 Task: Set the "Night Shift Hours" as default.
Action: Mouse moved to (986, 72)
Screenshot: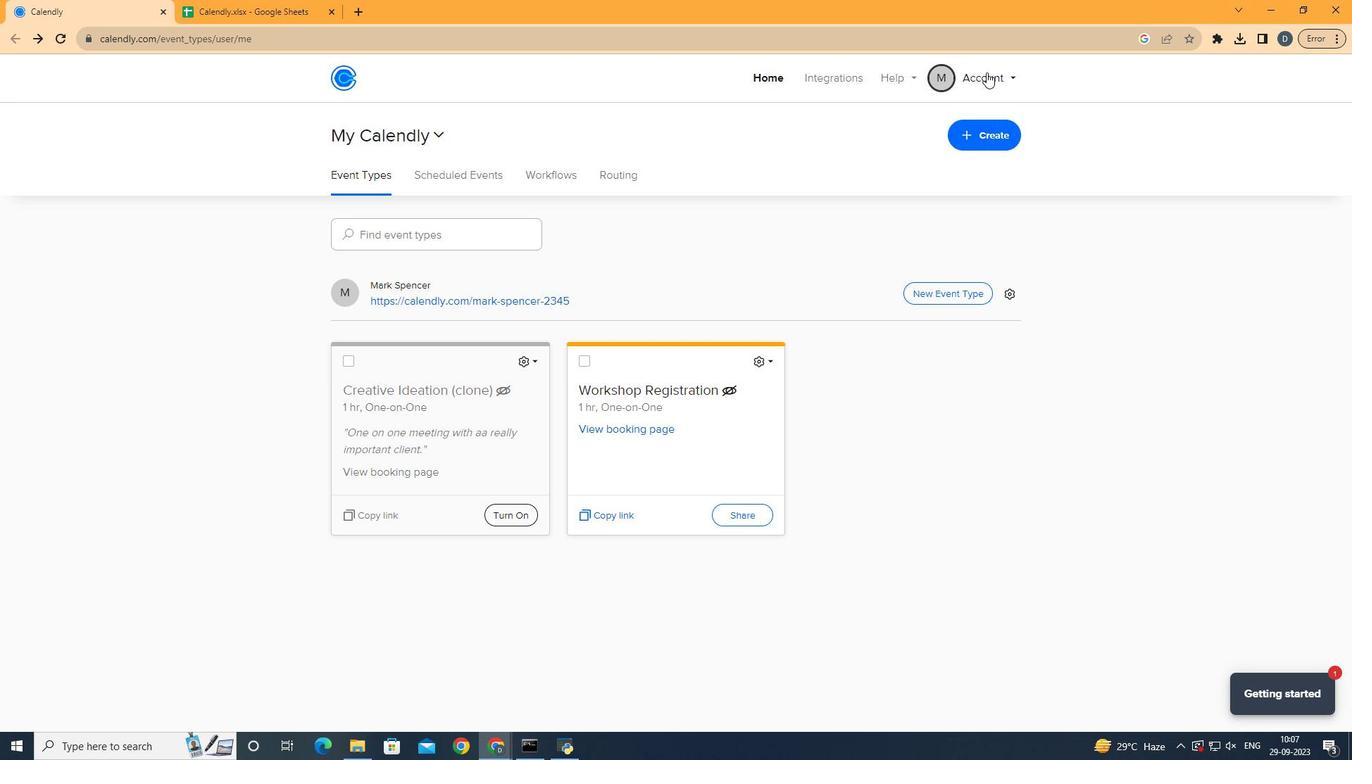 
Action: Mouse pressed left at (986, 72)
Screenshot: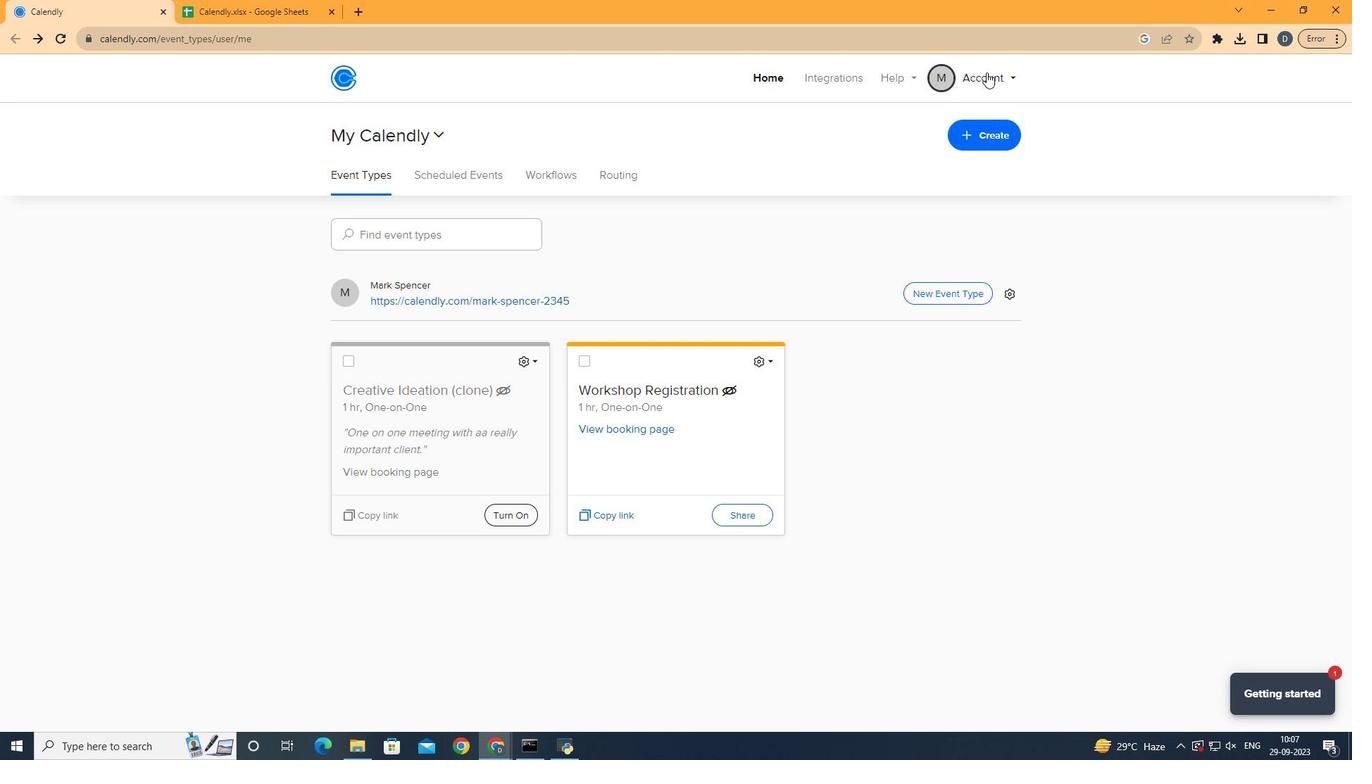 
Action: Mouse moved to (934, 149)
Screenshot: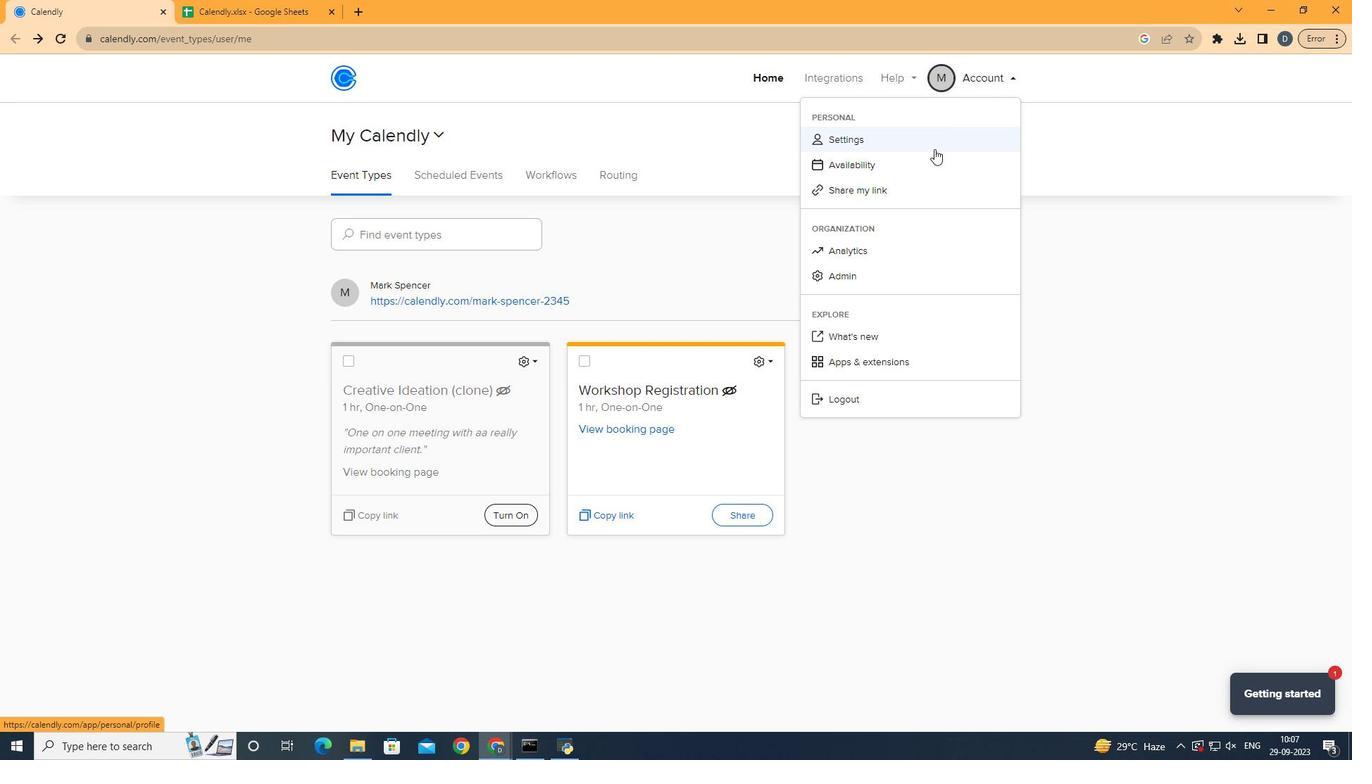 
Action: Mouse pressed left at (934, 149)
Screenshot: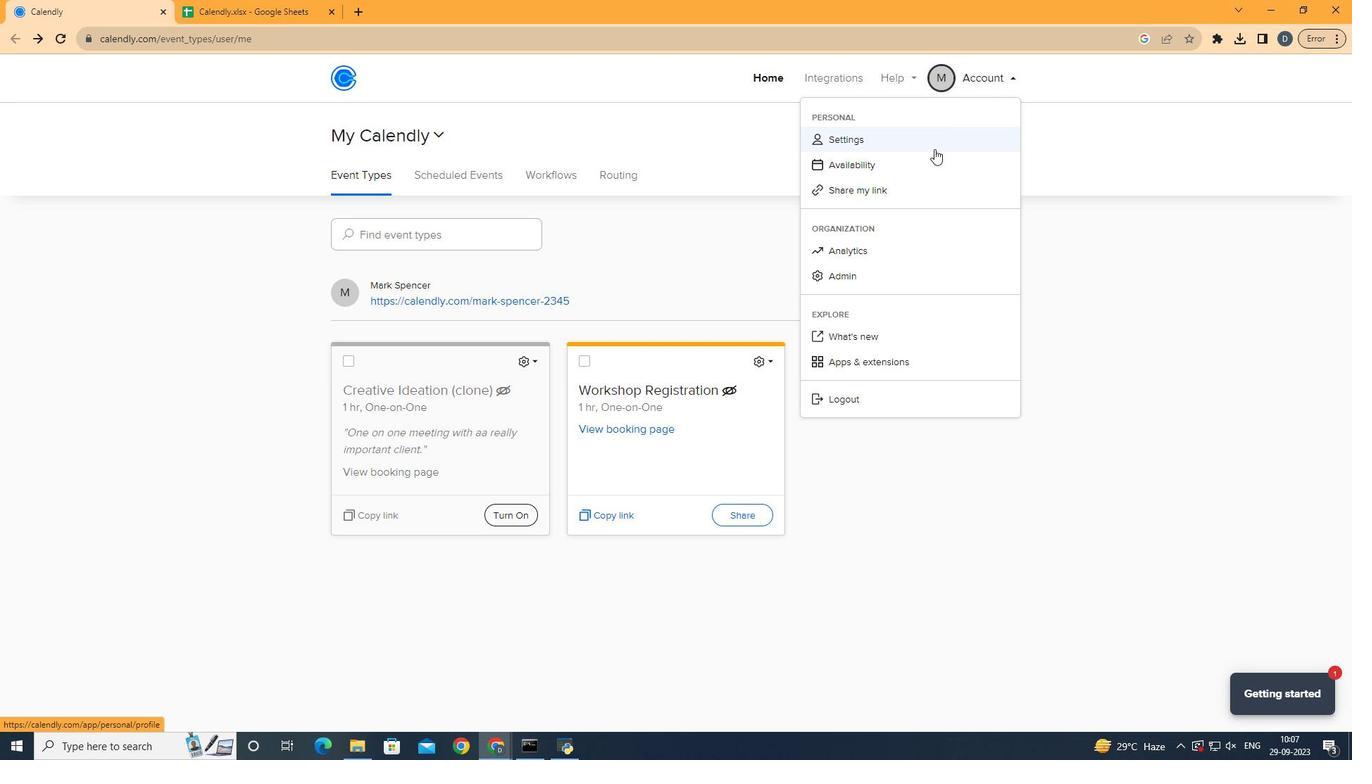 
Action: Mouse moved to (116, 295)
Screenshot: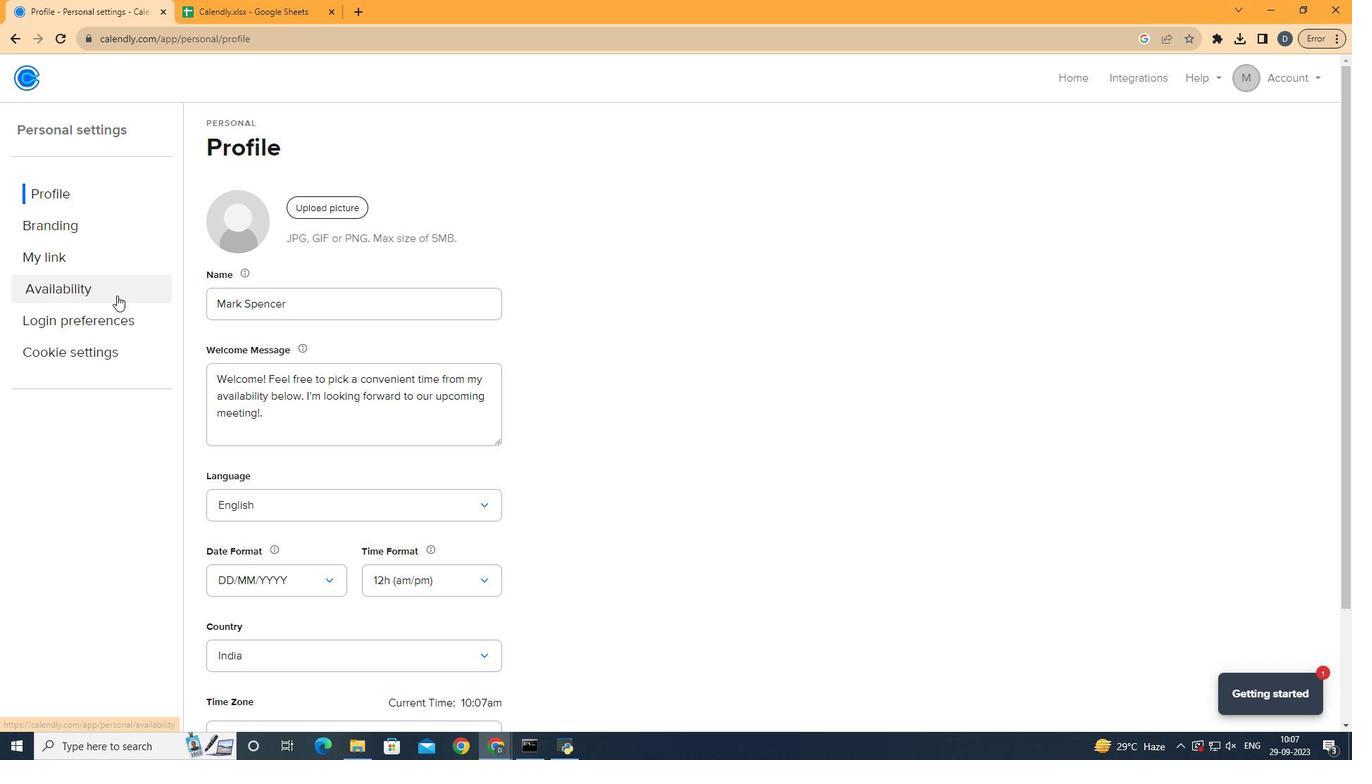 
Action: Mouse pressed left at (116, 295)
Screenshot: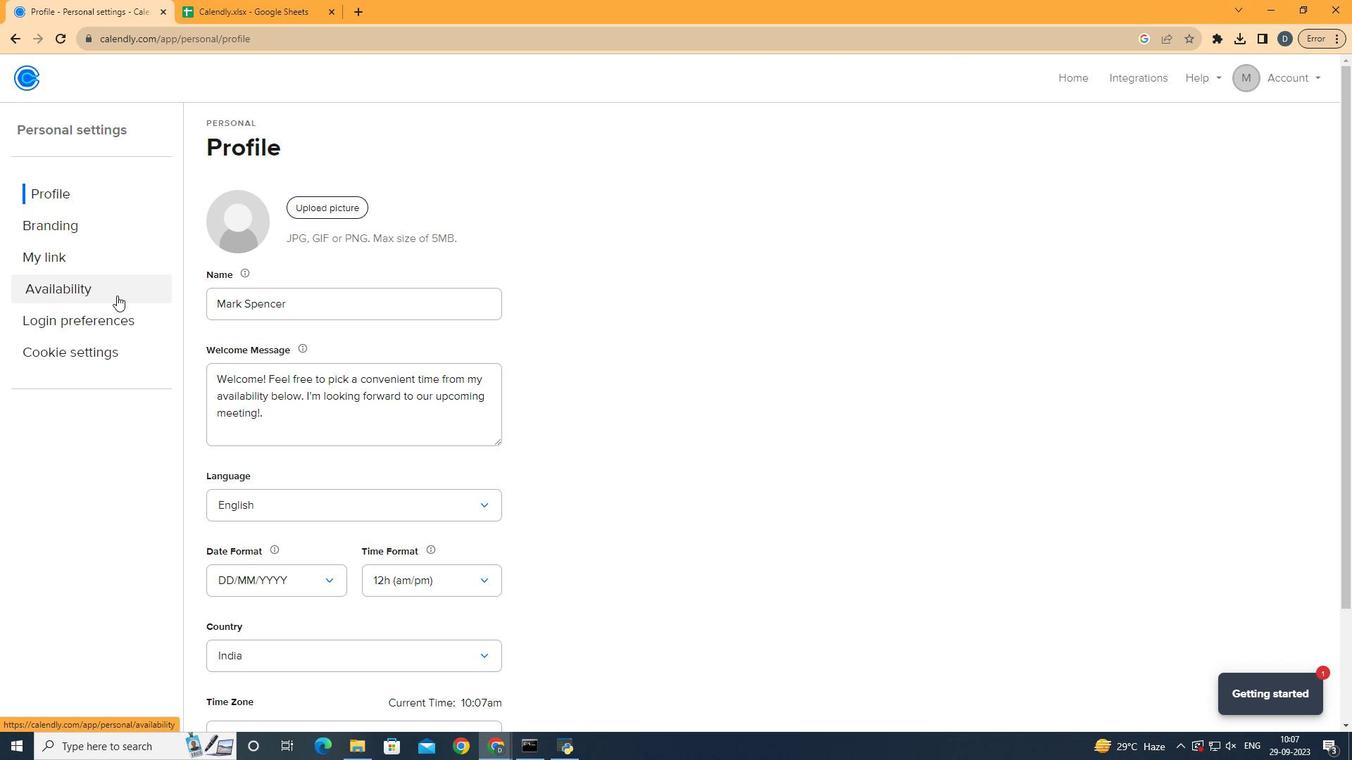 
Action: Mouse moved to (1026, 358)
Screenshot: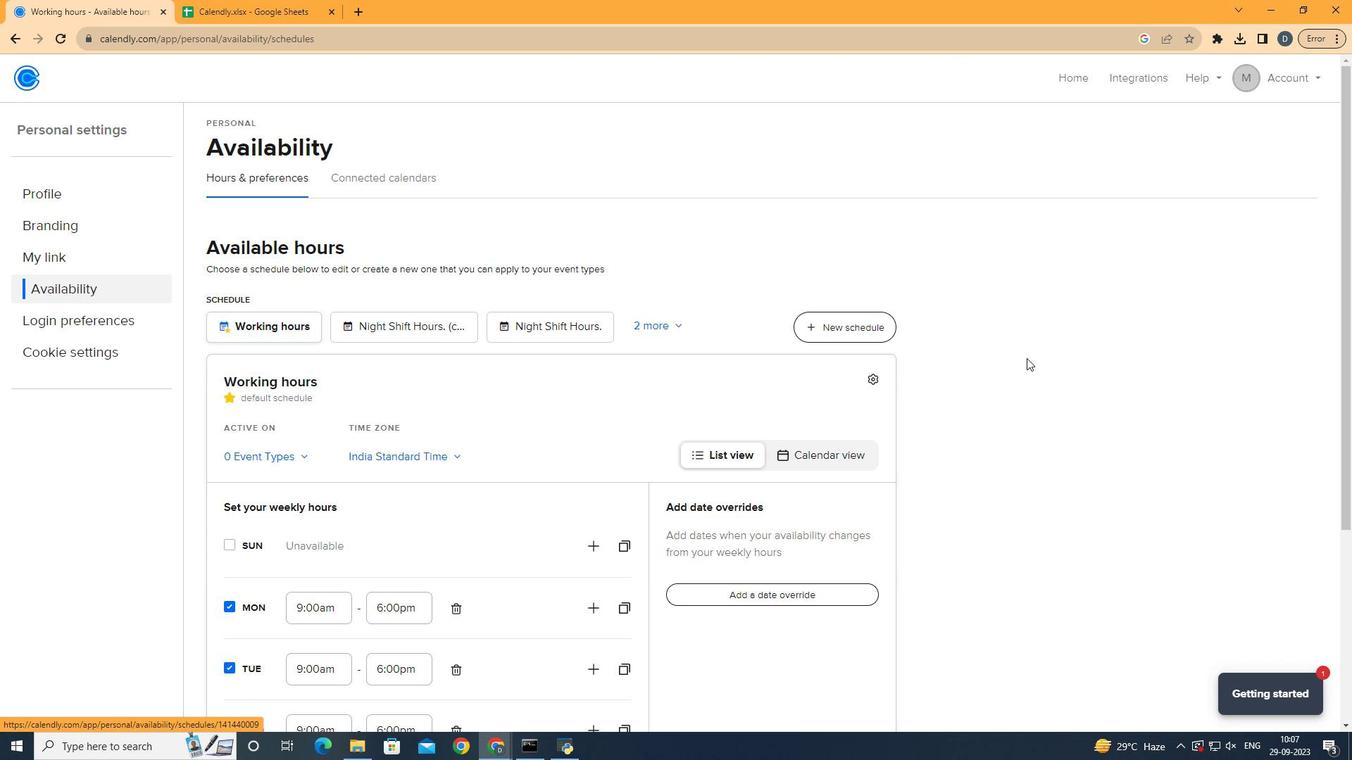 
Action: Mouse scrolled (1026, 357) with delta (0, 0)
Screenshot: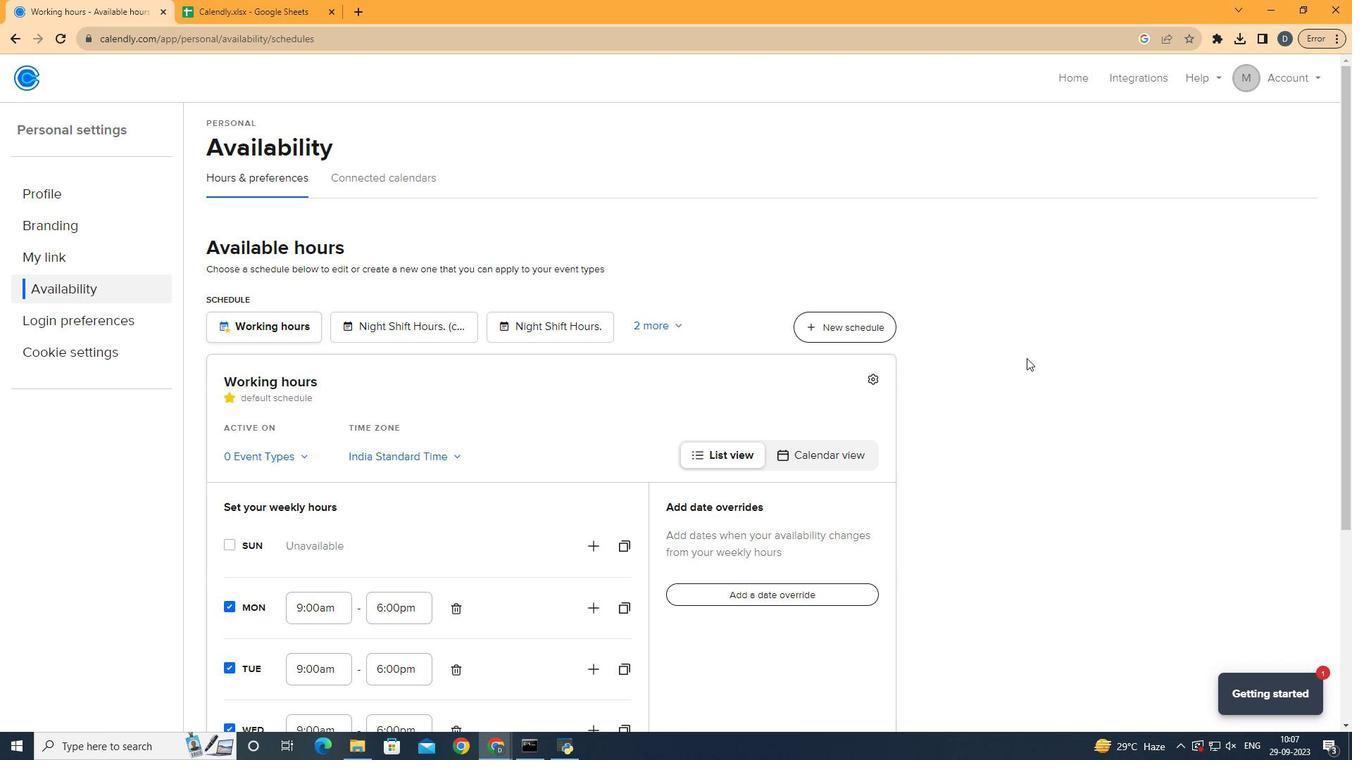 
Action: Mouse scrolled (1026, 357) with delta (0, 0)
Screenshot: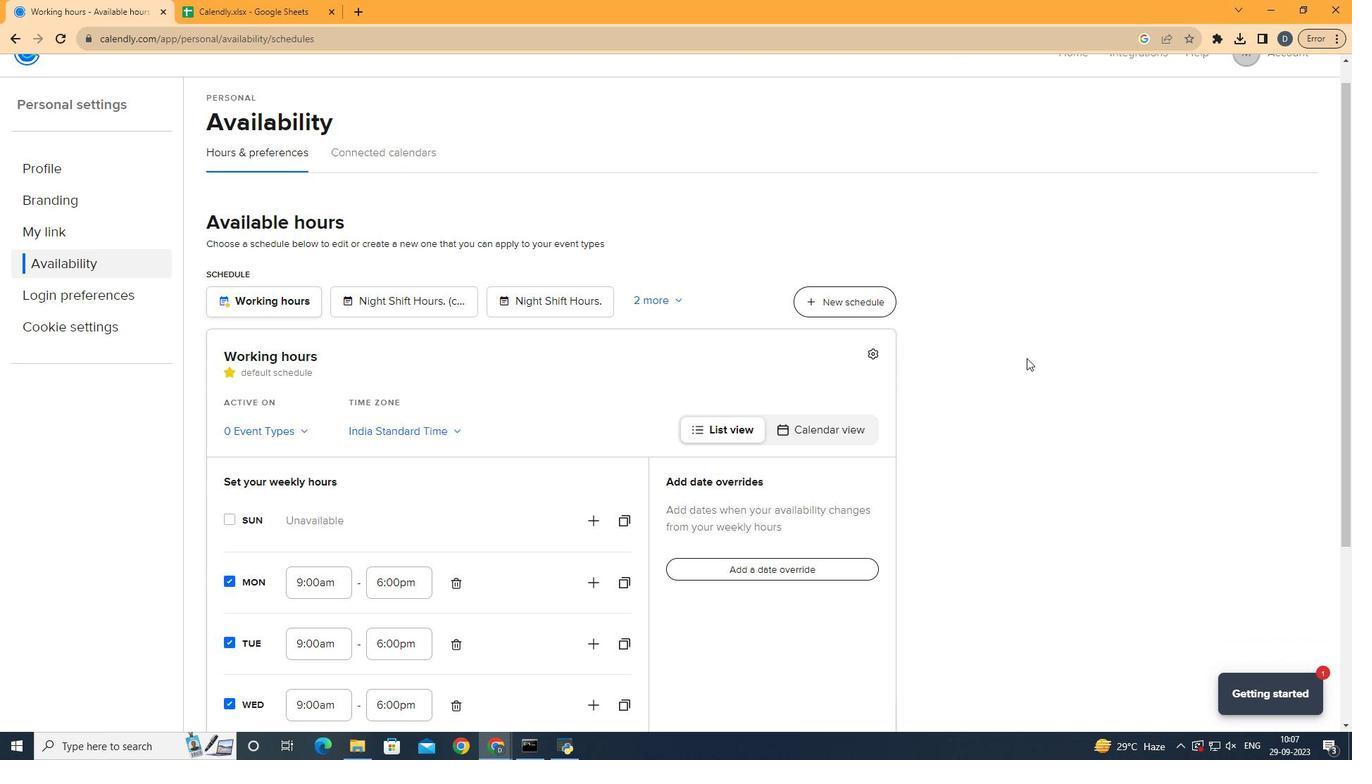 
Action: Mouse moved to (365, 188)
Screenshot: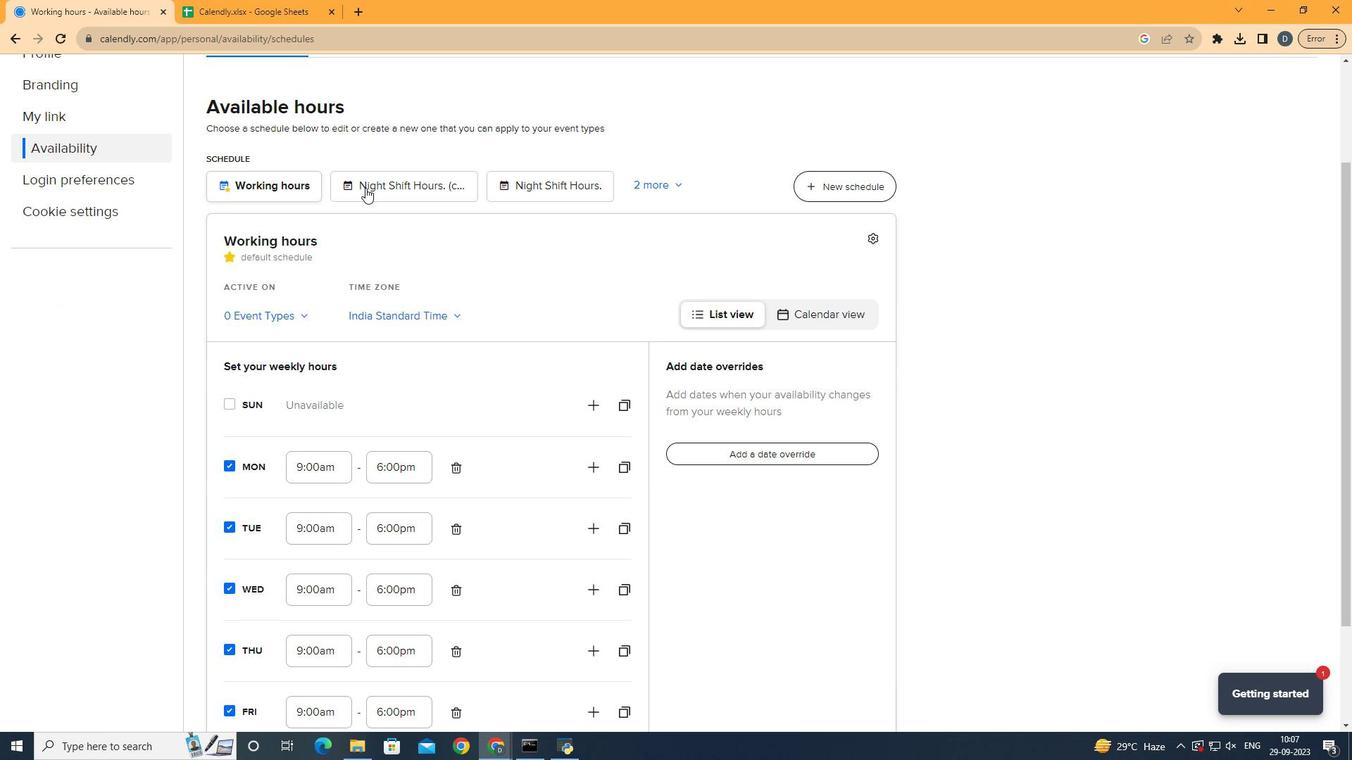 
Action: Mouse pressed left at (365, 188)
Screenshot: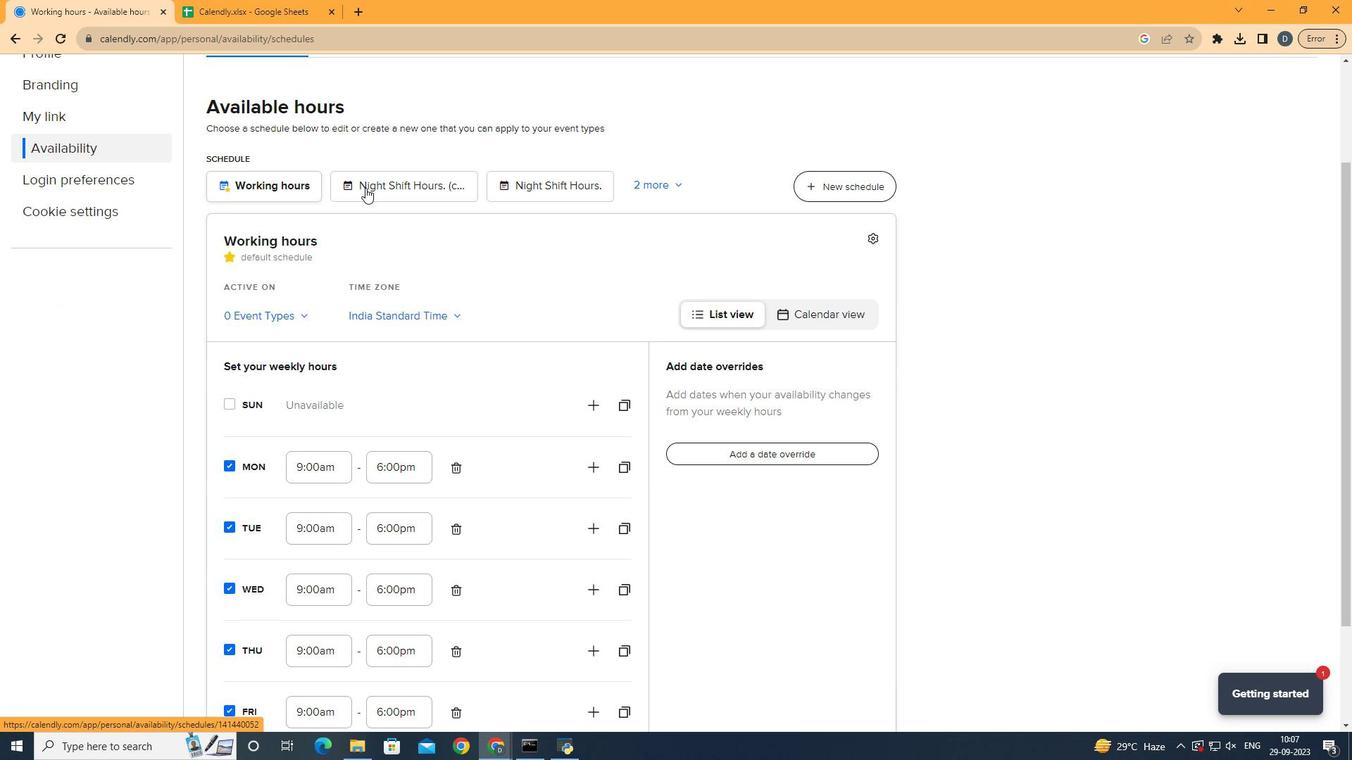 
Action: Mouse moved to (874, 243)
Screenshot: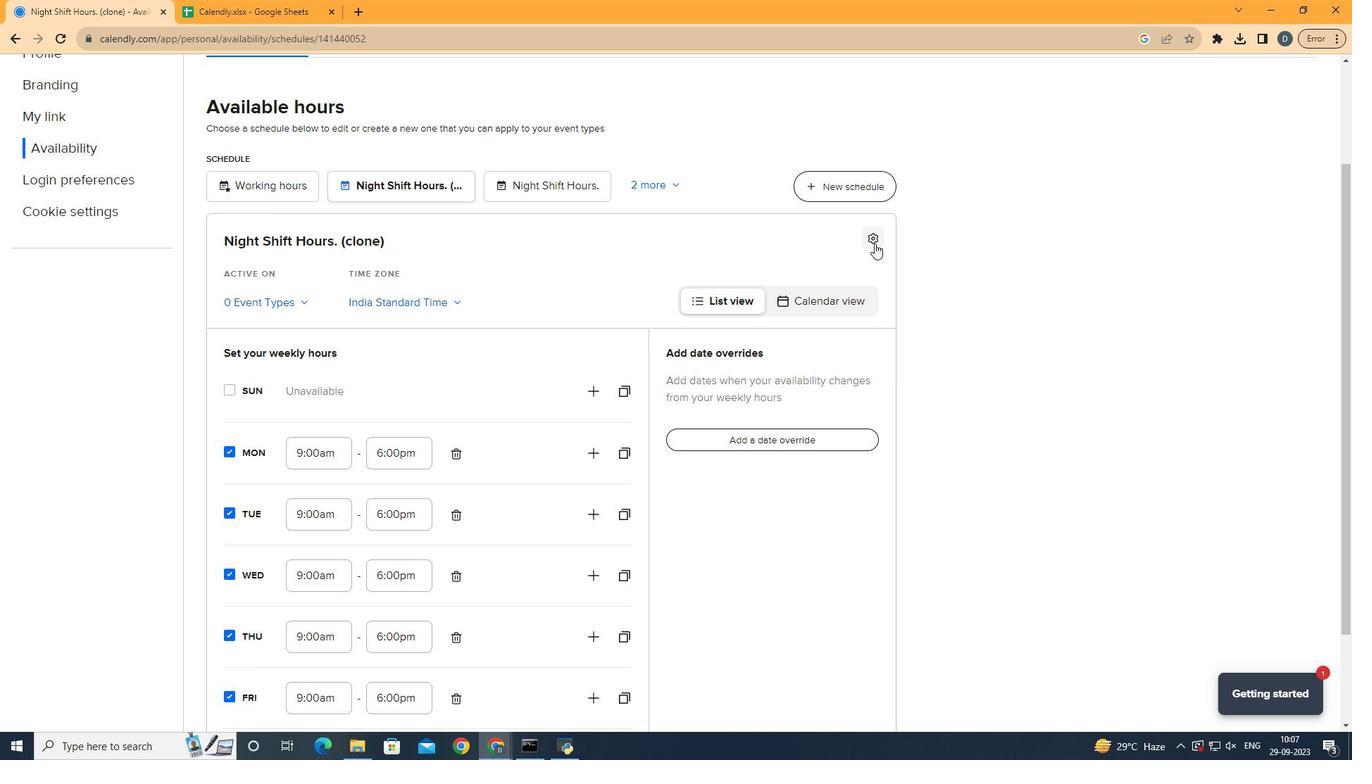 
Action: Mouse pressed left at (874, 243)
Screenshot: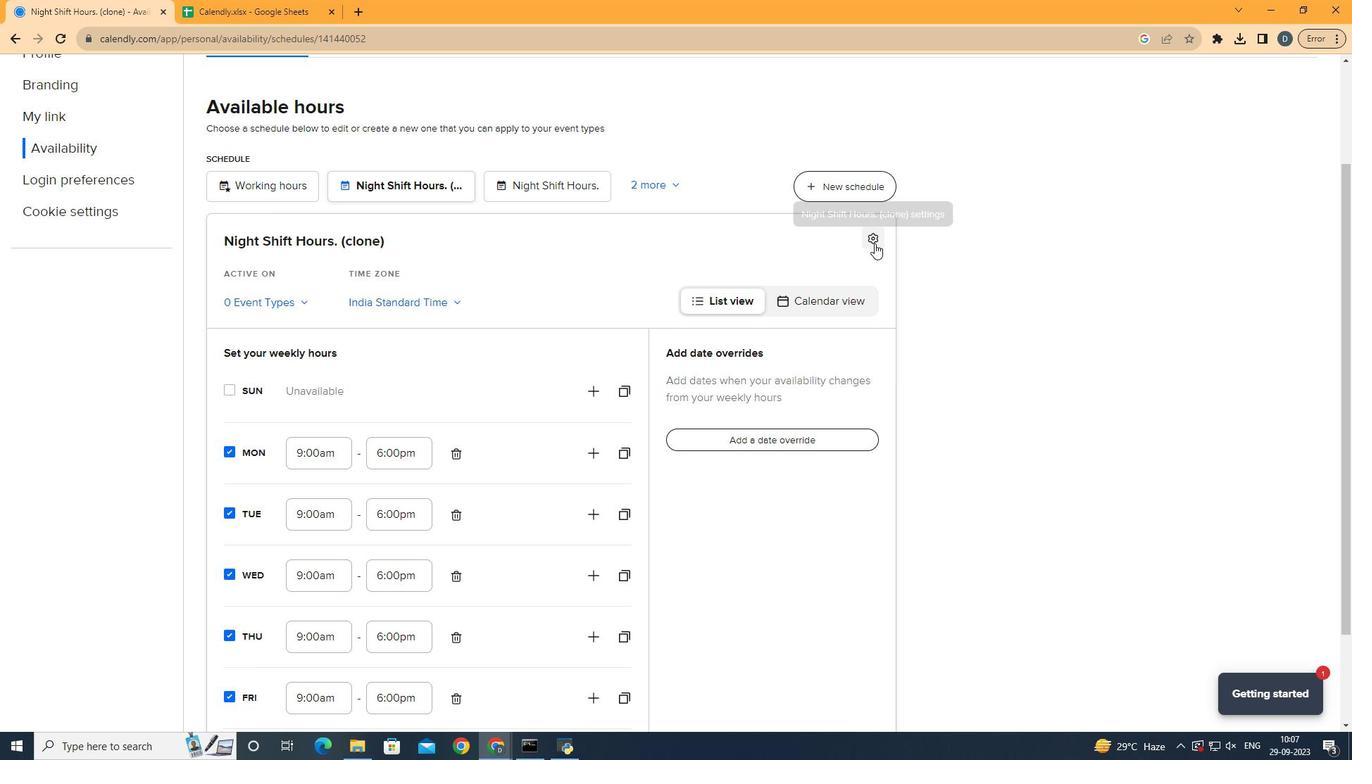 
Action: Mouse moved to (853, 322)
Screenshot: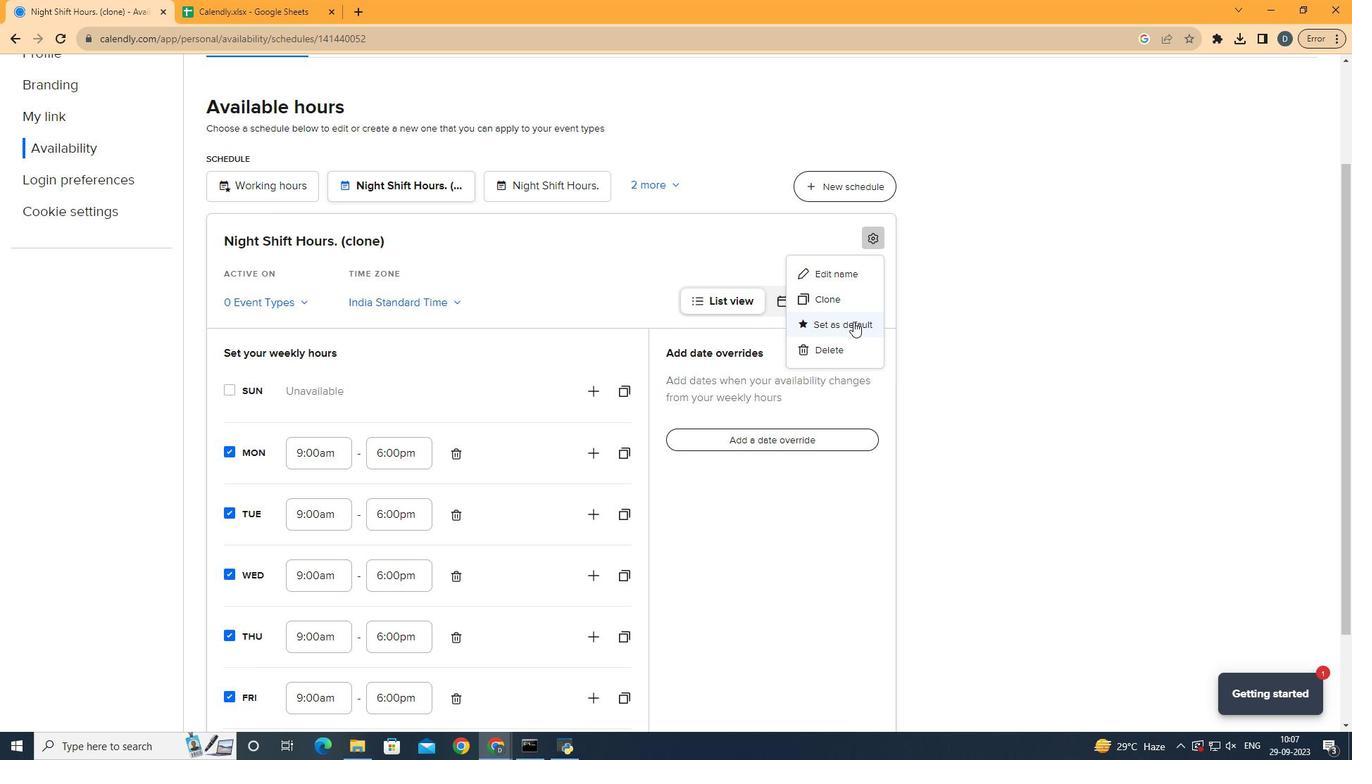 
Action: Mouse pressed left at (853, 322)
Screenshot: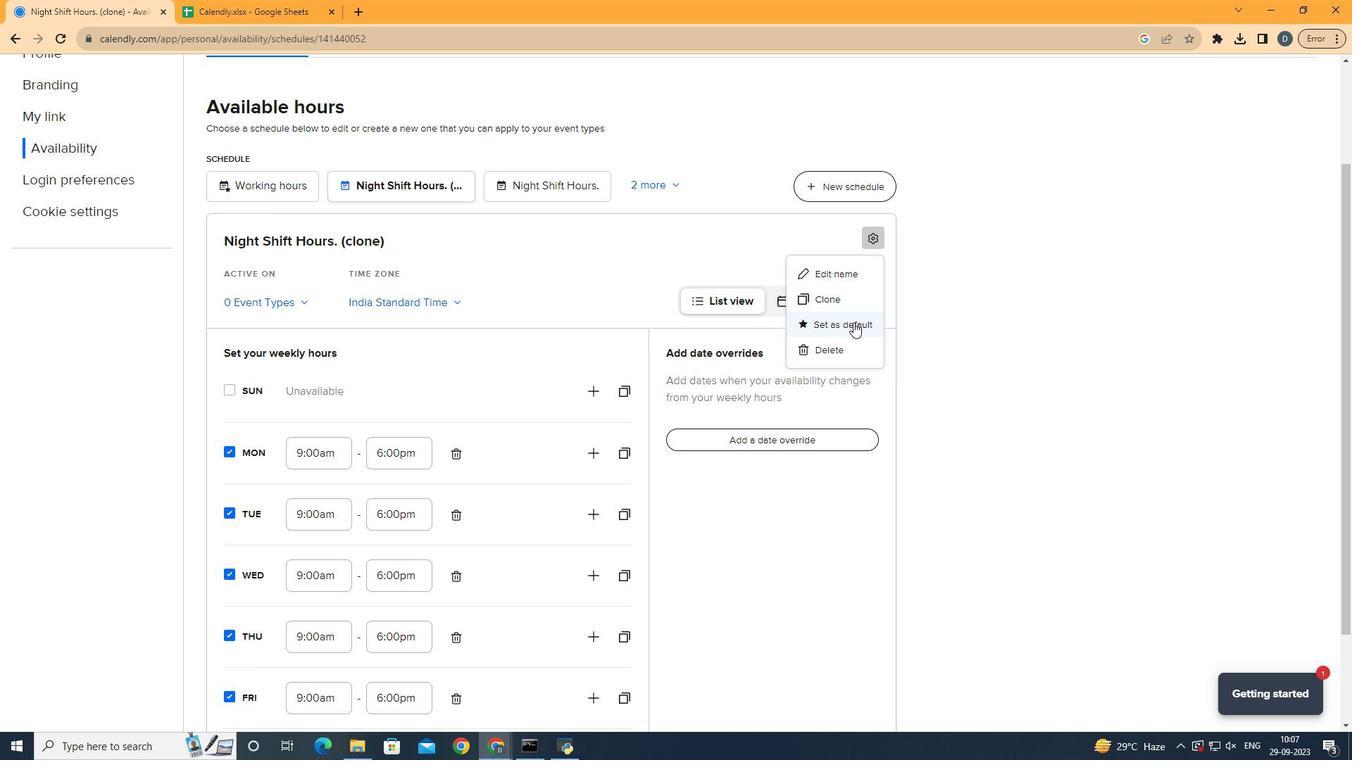 
Action: Mouse moved to (1051, 314)
Screenshot: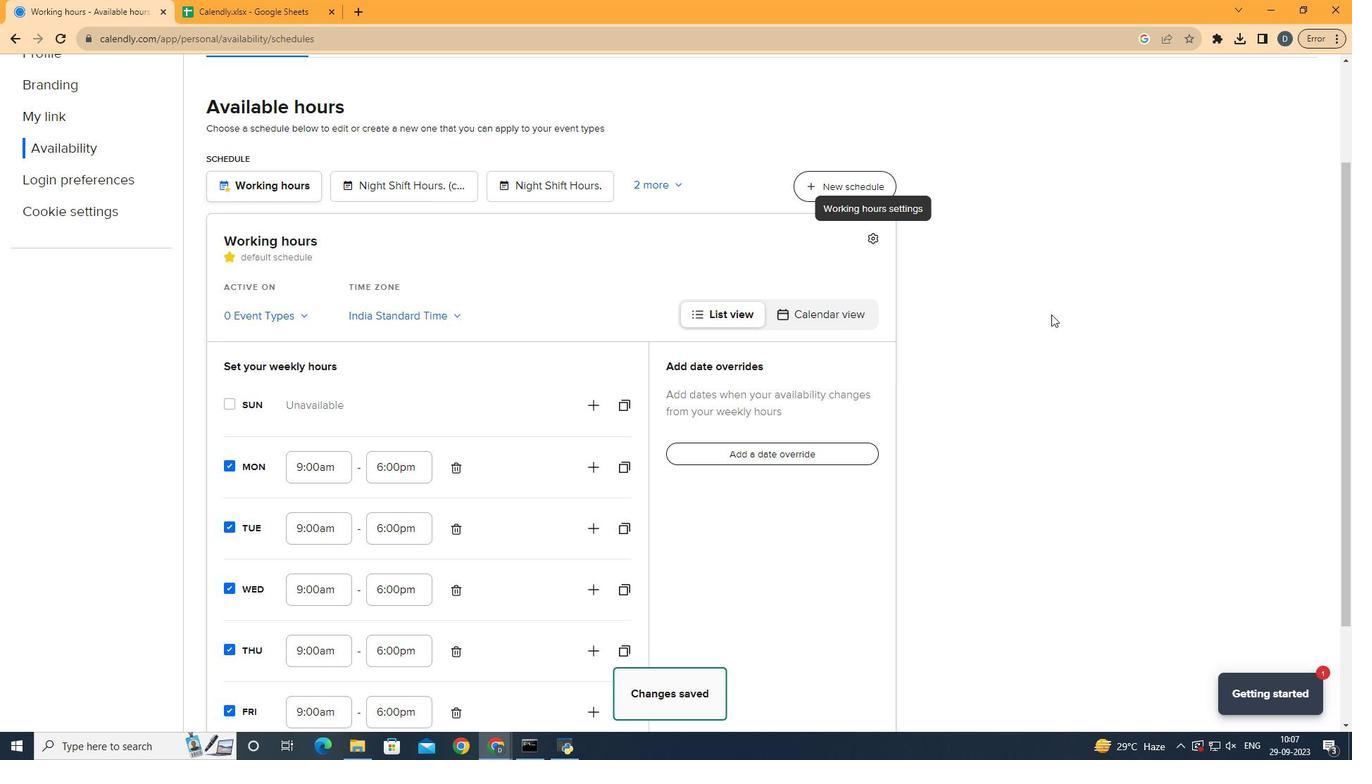 
